 Task: Add Forager Organic Dairy-Free Unsweetened Vanilla Bean Cashewmilk Yogurt to the cart.
Action: Mouse moved to (21, 92)
Screenshot: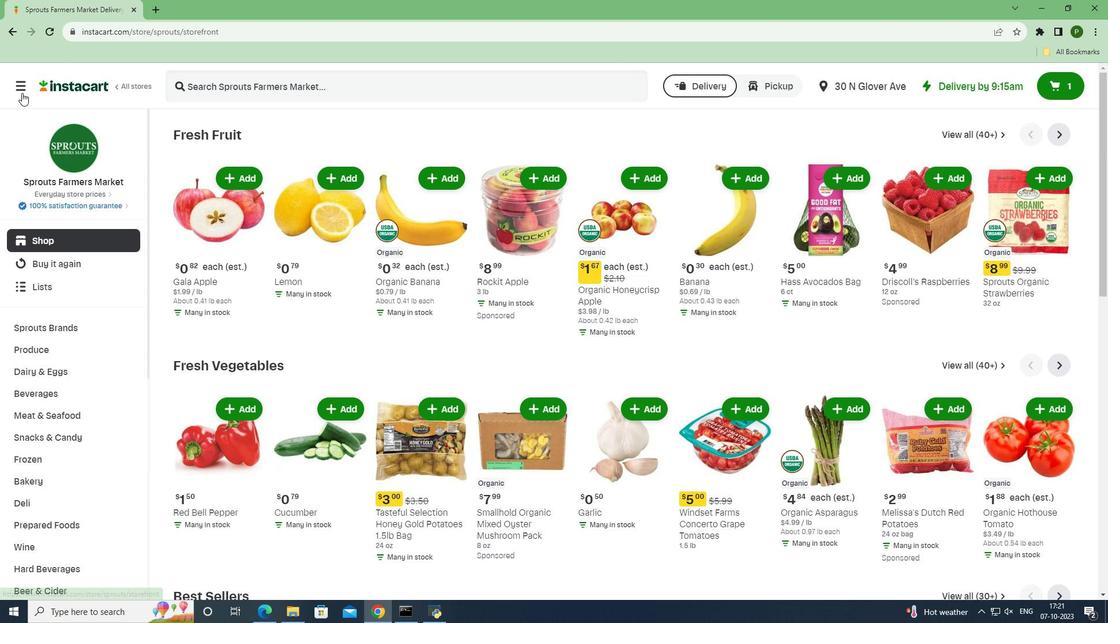 
Action: Mouse pressed left at (21, 92)
Screenshot: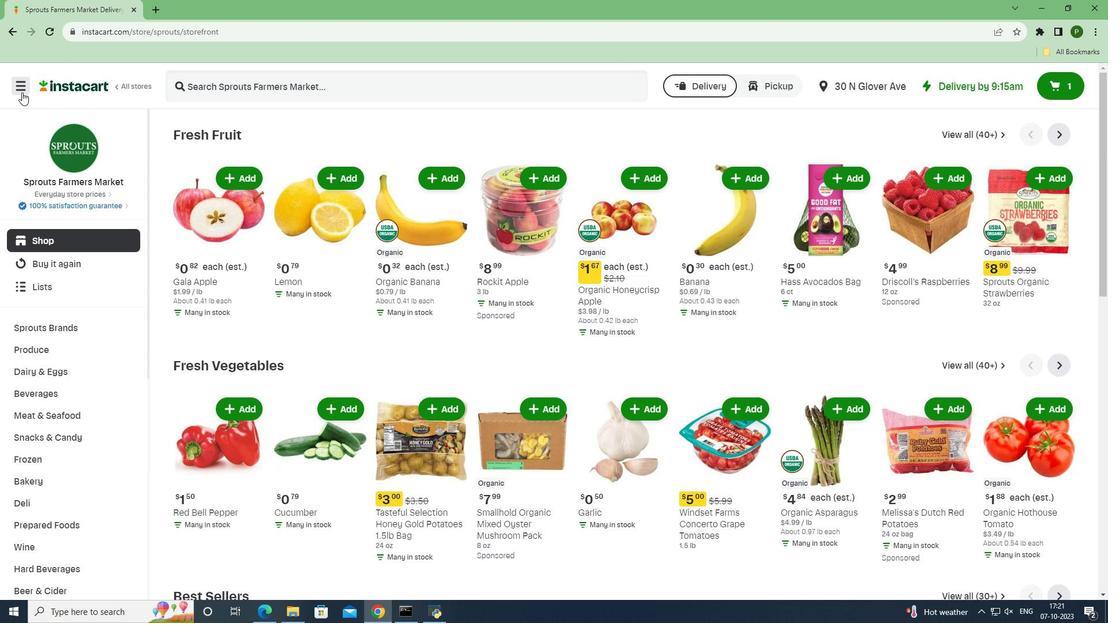 
Action: Mouse moved to (83, 309)
Screenshot: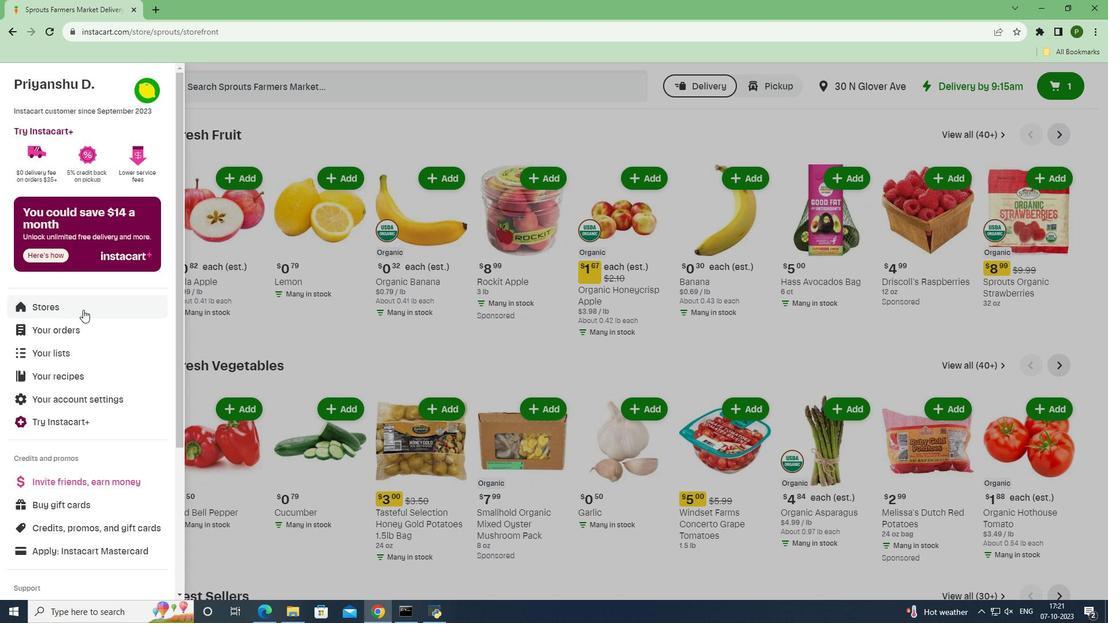 
Action: Mouse pressed left at (83, 309)
Screenshot: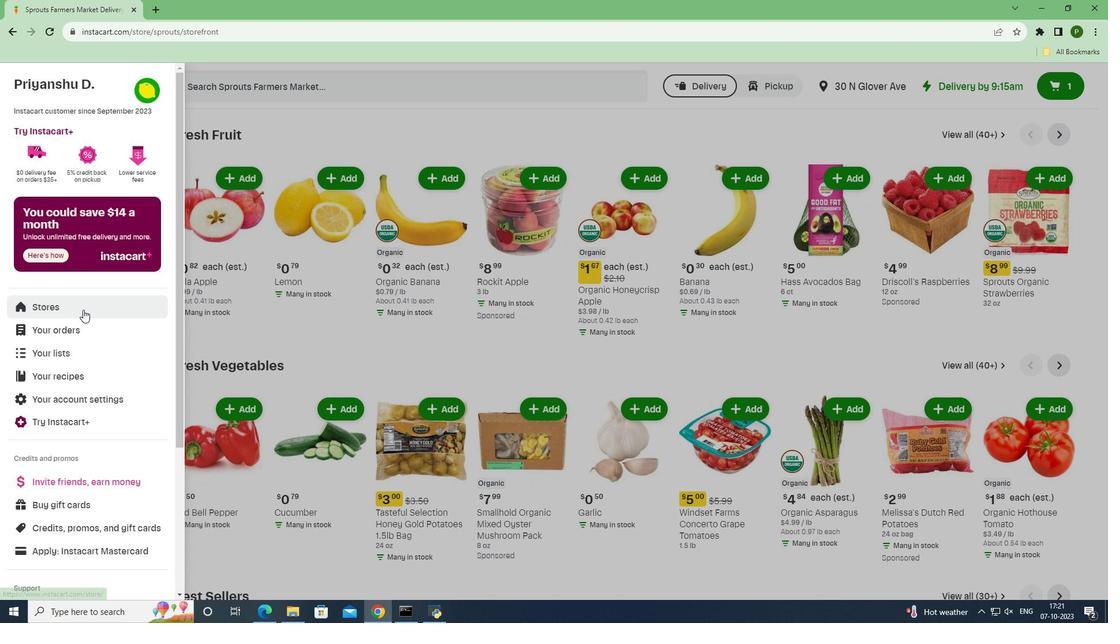 
Action: Mouse moved to (287, 124)
Screenshot: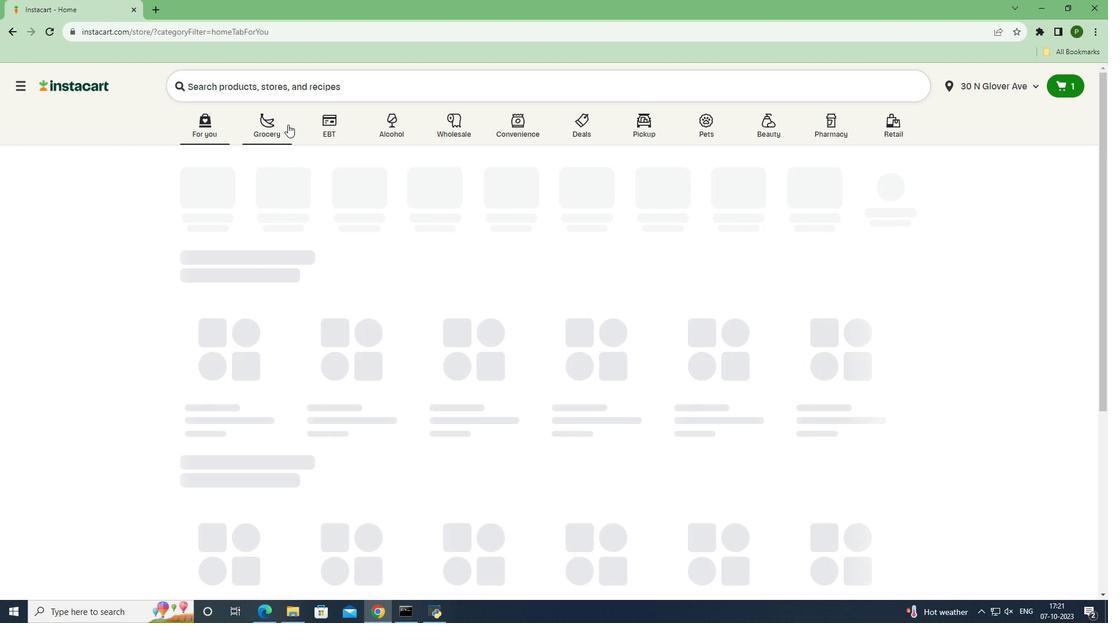 
Action: Mouse pressed left at (287, 124)
Screenshot: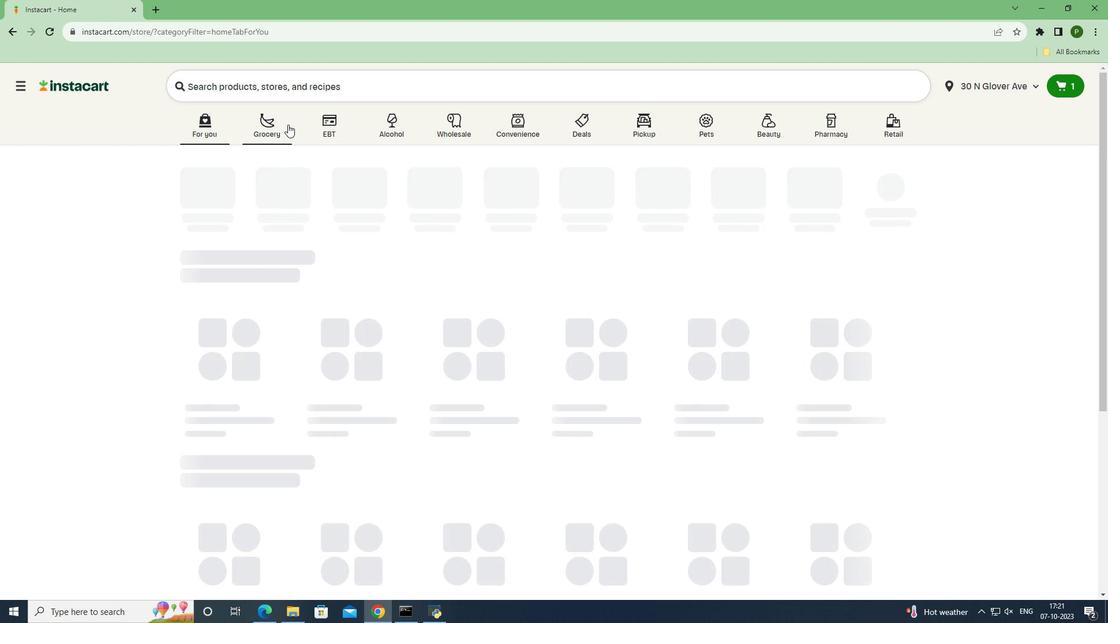 
Action: Mouse moved to (284, 187)
Screenshot: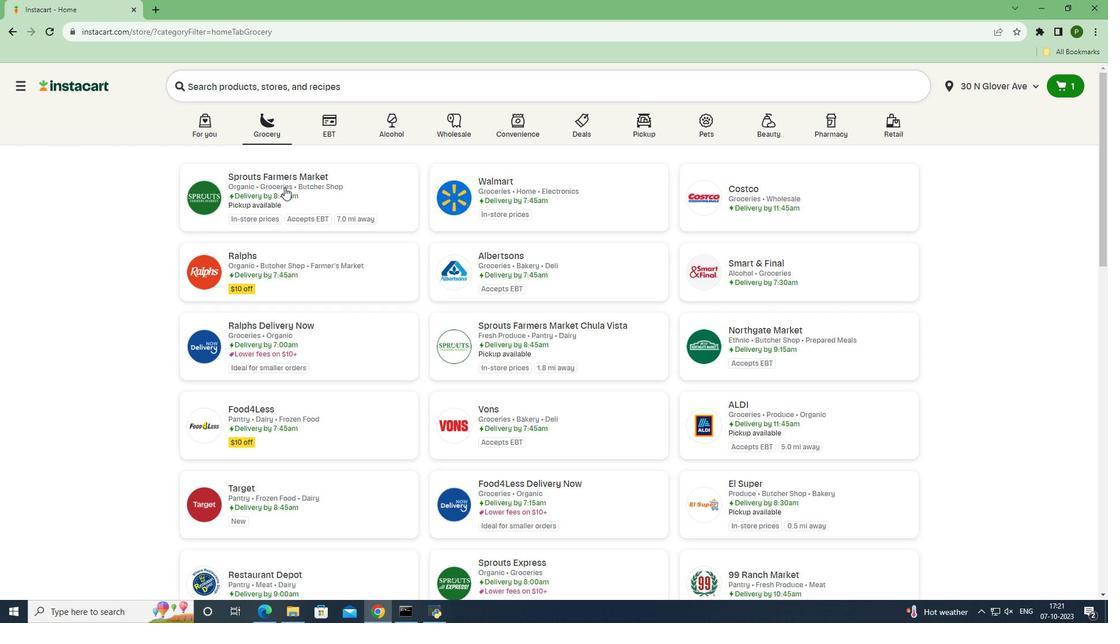 
Action: Mouse pressed left at (284, 187)
Screenshot: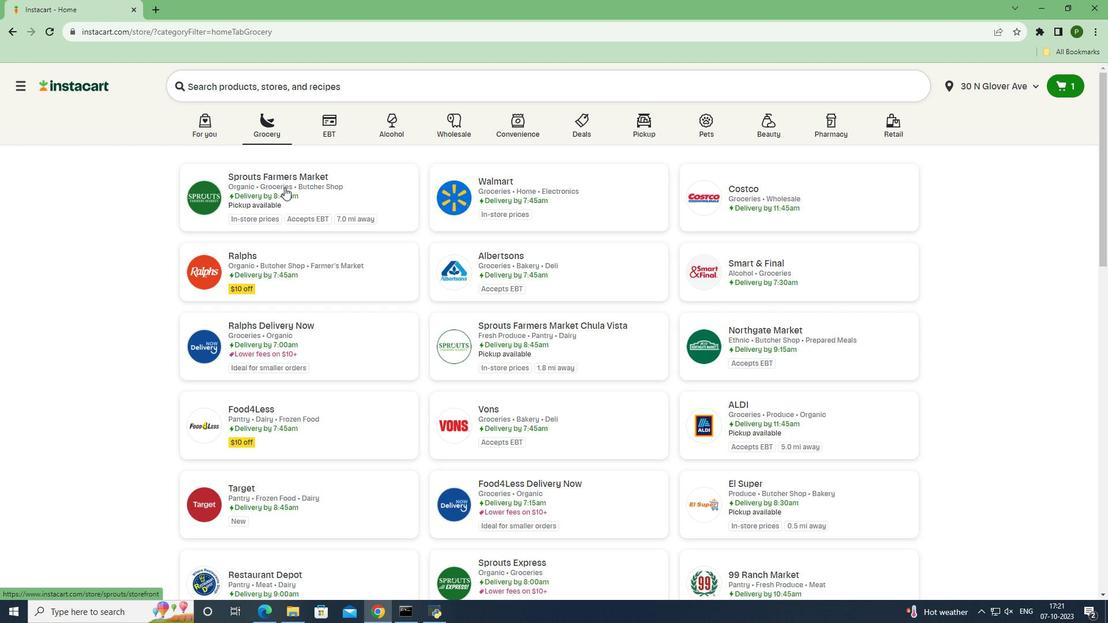 
Action: Mouse moved to (69, 369)
Screenshot: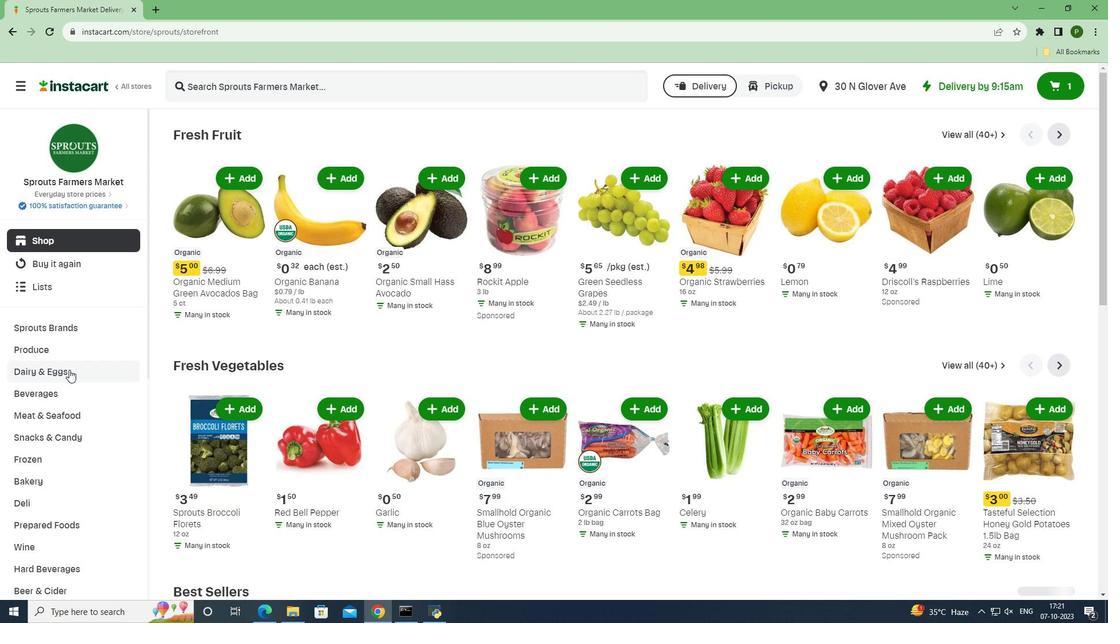 
Action: Mouse pressed left at (69, 369)
Screenshot: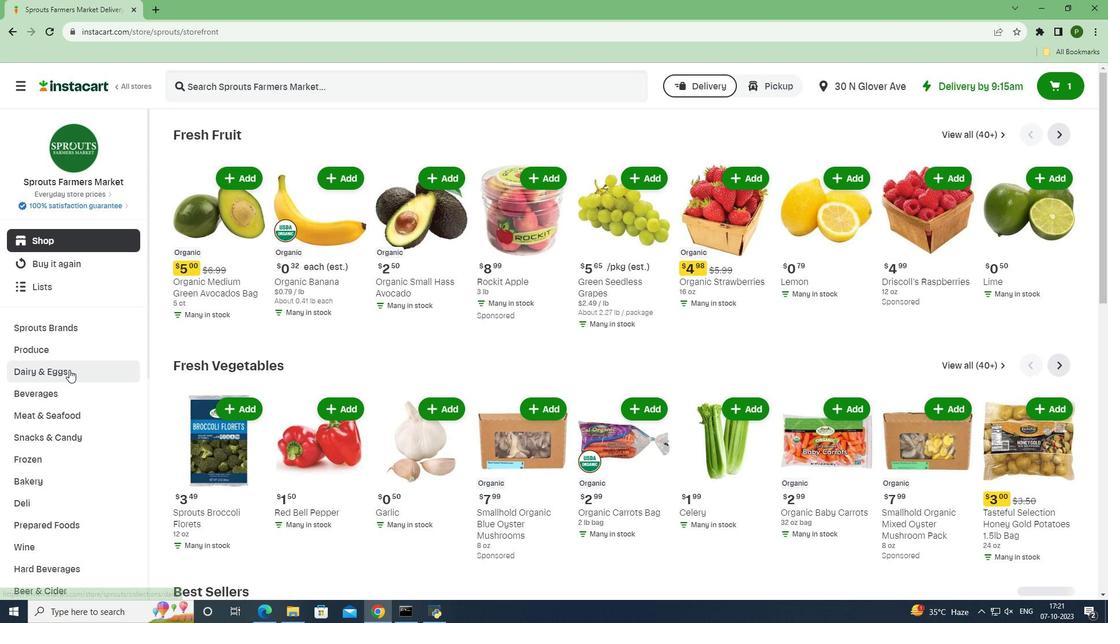 
Action: Mouse moved to (48, 456)
Screenshot: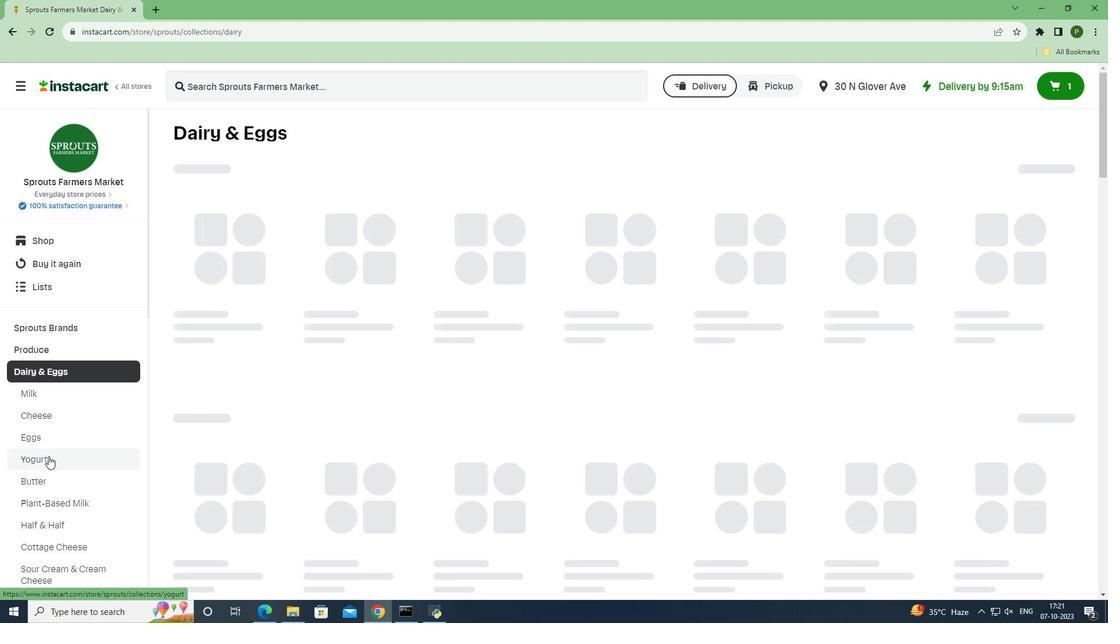 
Action: Mouse pressed left at (48, 456)
Screenshot: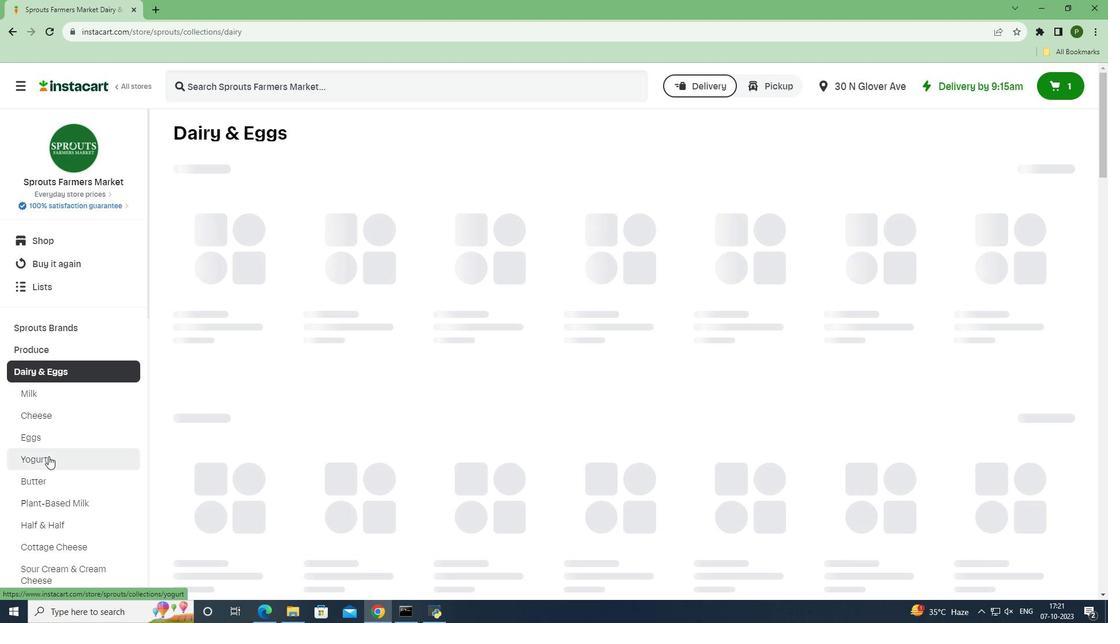 
Action: Mouse moved to (210, 85)
Screenshot: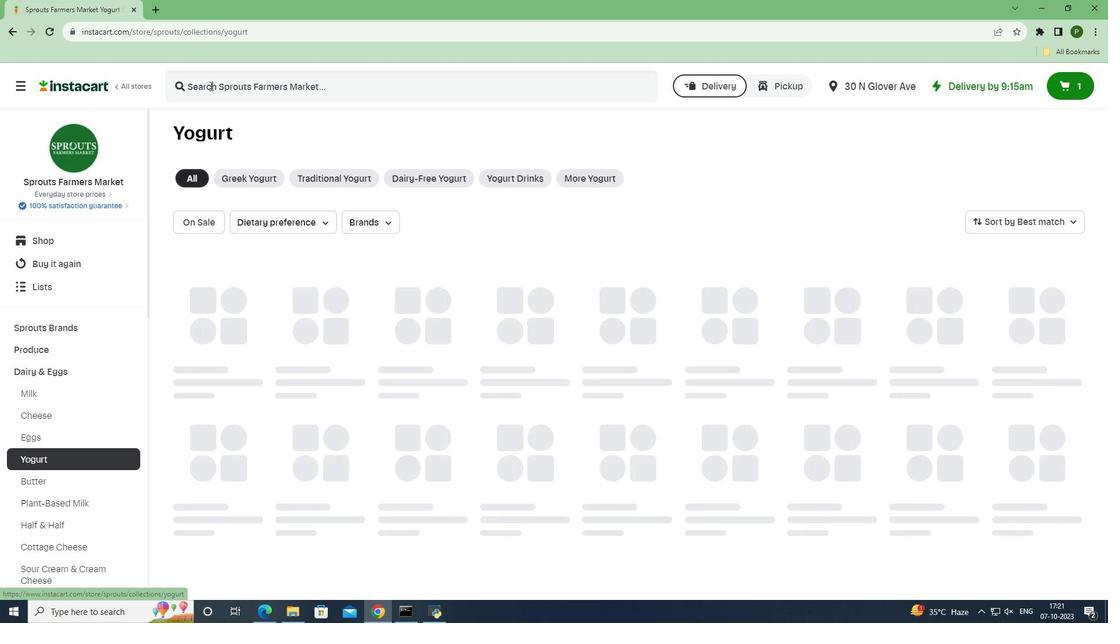 
Action: Mouse pressed left at (210, 85)
Screenshot: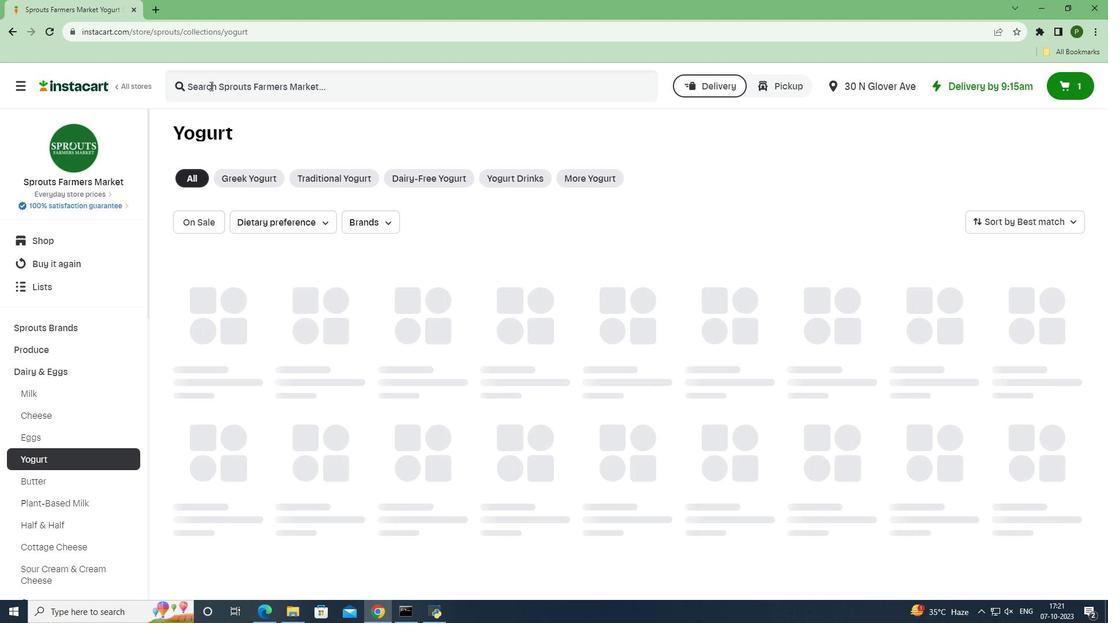 
Action: Key pressed <Key.caps_lock>F<Key.caps_lock>orager<Key.space><Key.caps_lock>O<Key.caps_lock>rganic<Key.space><Key.caps_lock>D<Key.caps_lock>airy<Key.space><Key.caps_lock>F<Key.caps_lock>ree<Key.space><Key.caps_lock>U<Key.caps_lock>nsweetened<Key.space><Key.caps_lock>V<Key.caps_lock>anilla<Key.space><Key.caps_lock>B<Key.caps_lock>ean<Key.space><Key.caps_lock>C<Key.caps_lock>ashewmilk<Key.space><Key.caps_lock>Y<Key.caps_lock>ogurt<Key.space><Key.enter>
Screenshot: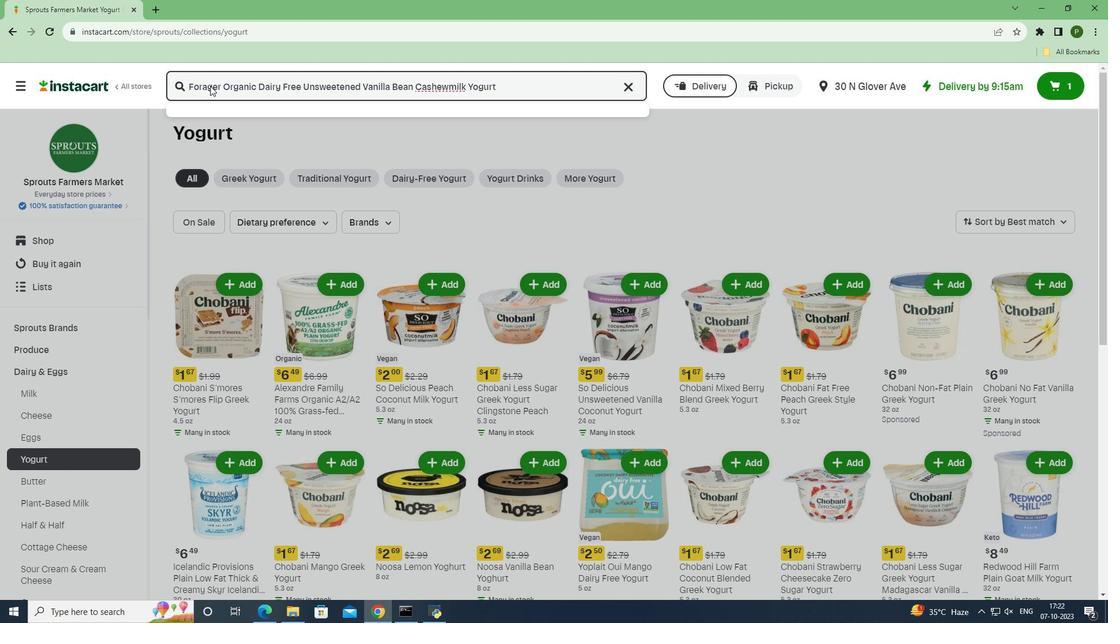 
Action: Mouse moved to (689, 202)
Screenshot: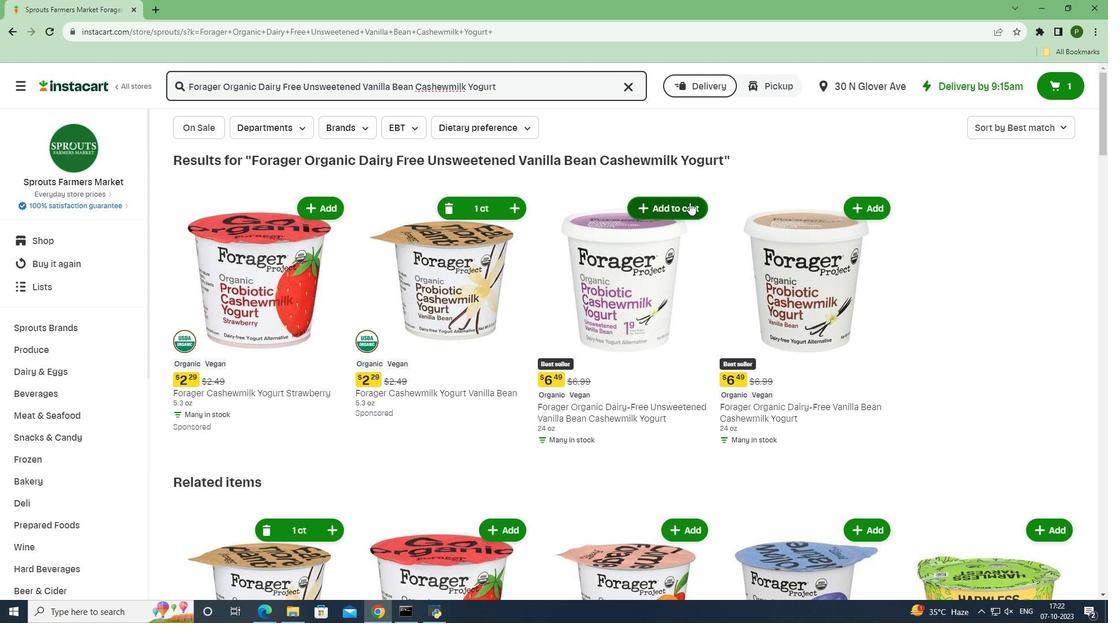 
Action: Mouse pressed left at (689, 202)
Screenshot: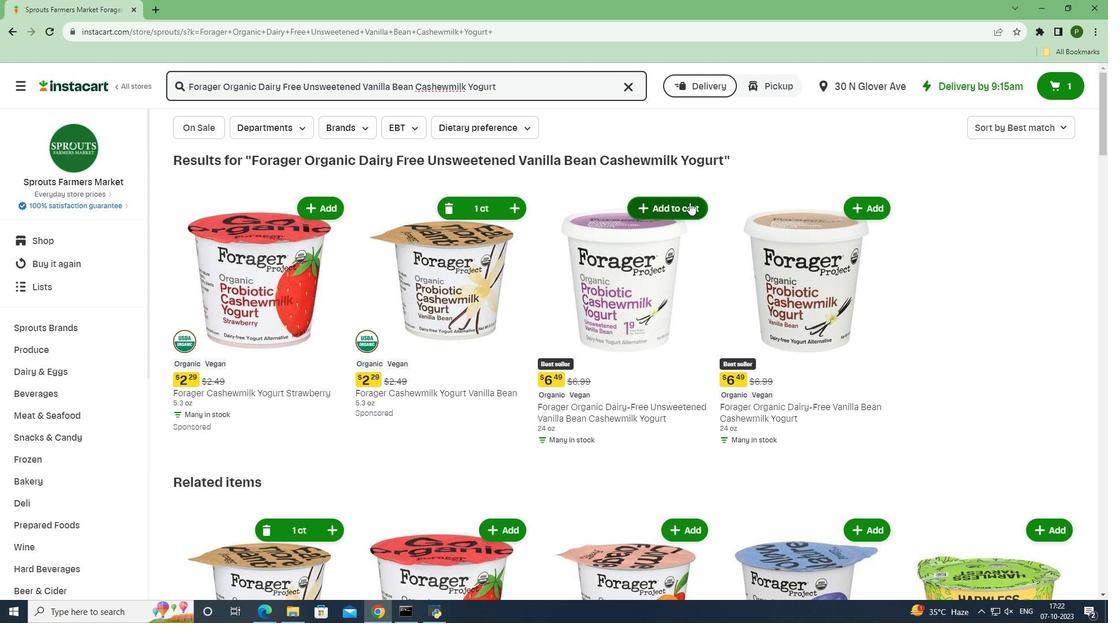 
Action: Mouse moved to (753, 188)
Screenshot: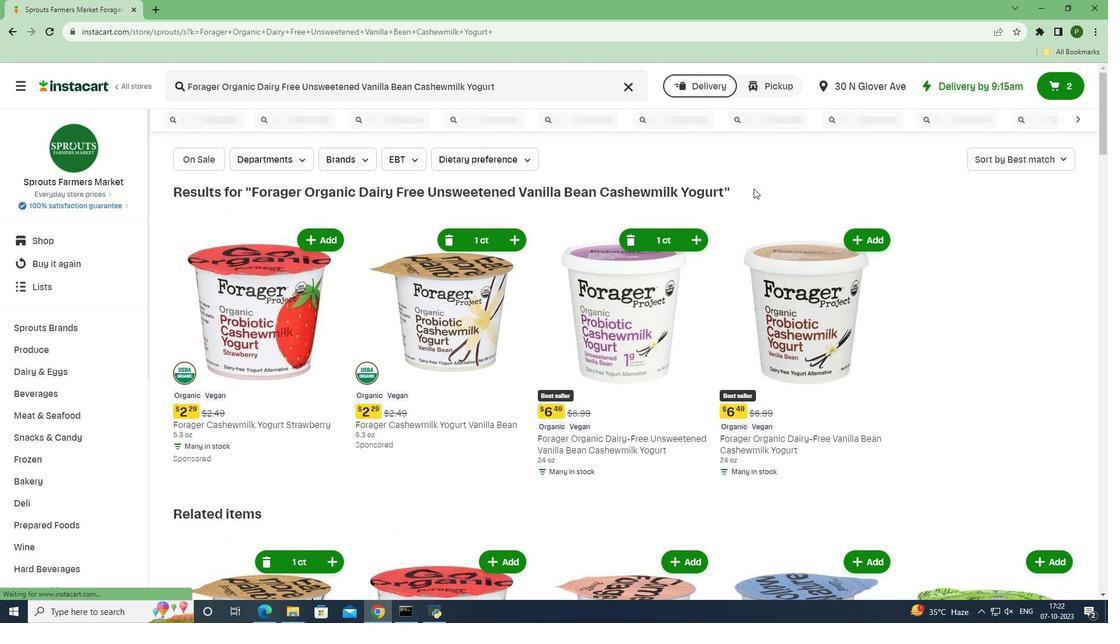 
